 Task: Create a sub task Design and Implement Solution for the task  Create a new online tool for project management in the project AgileGlobe , assign it to team member softage.3@softage.net and update the status of the sub task to  Completed , set the priority of the sub task to High
Action: Mouse moved to (68, 444)
Screenshot: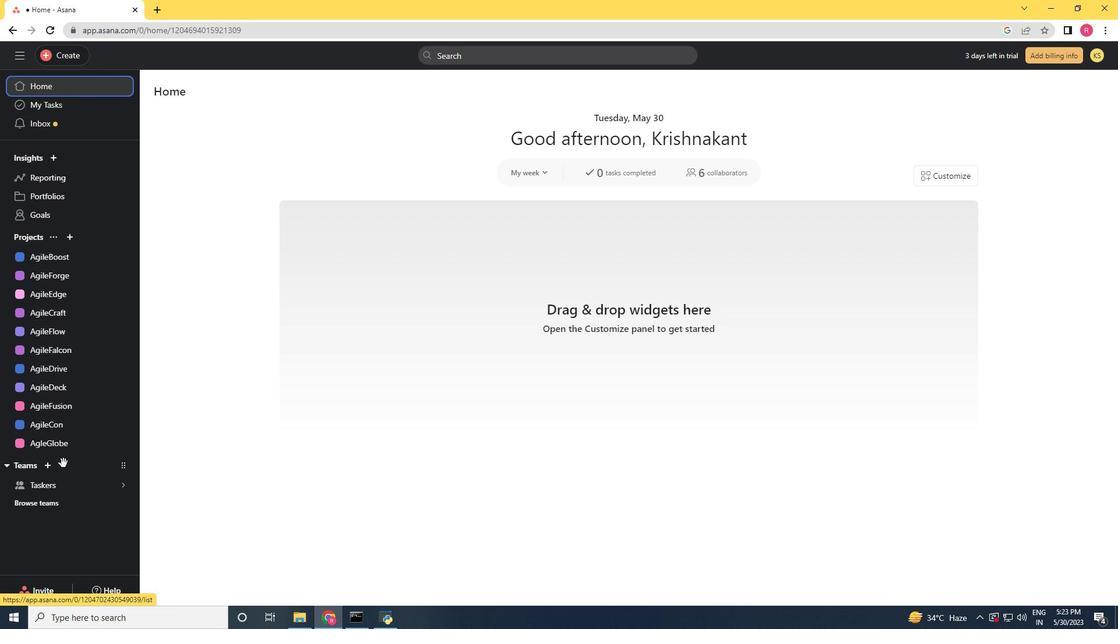 
Action: Mouse pressed left at (68, 444)
Screenshot: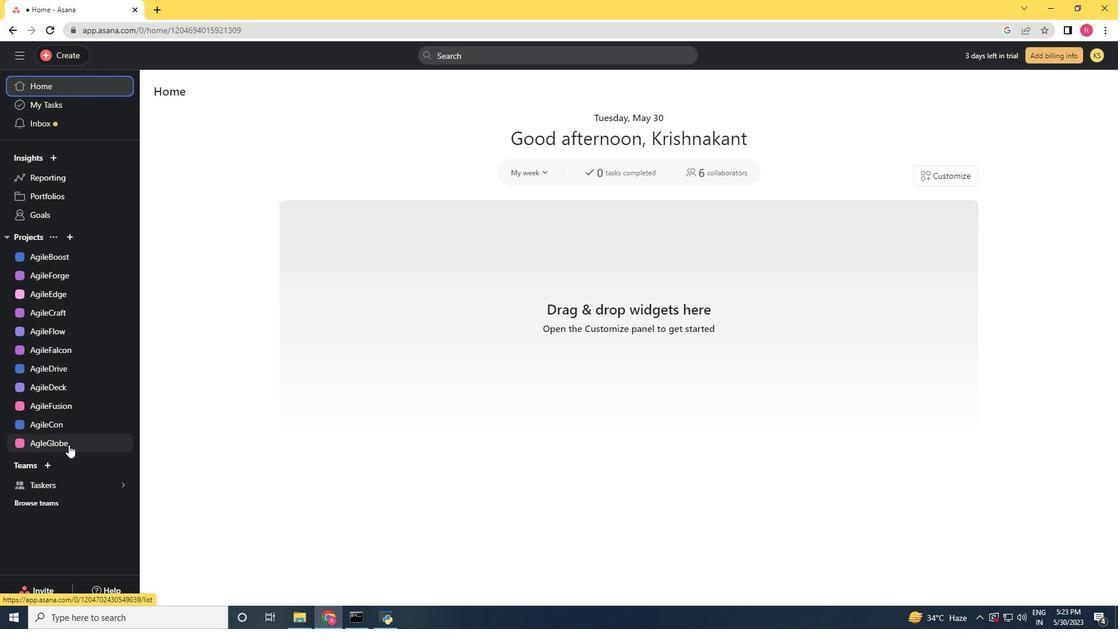 
Action: Mouse moved to (446, 254)
Screenshot: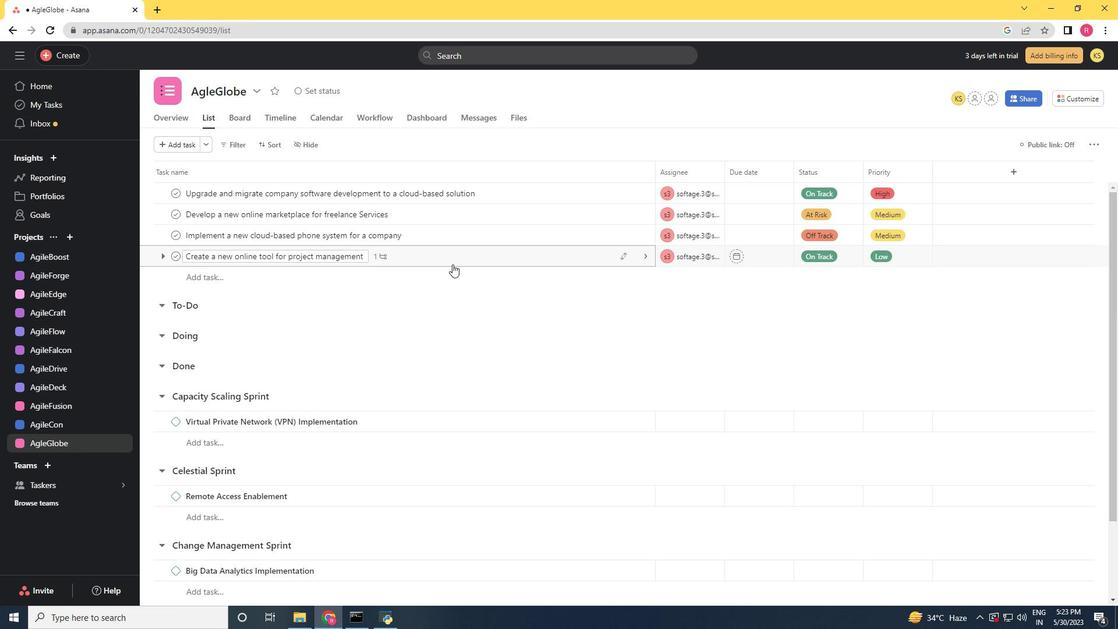 
Action: Mouse pressed left at (446, 254)
Screenshot: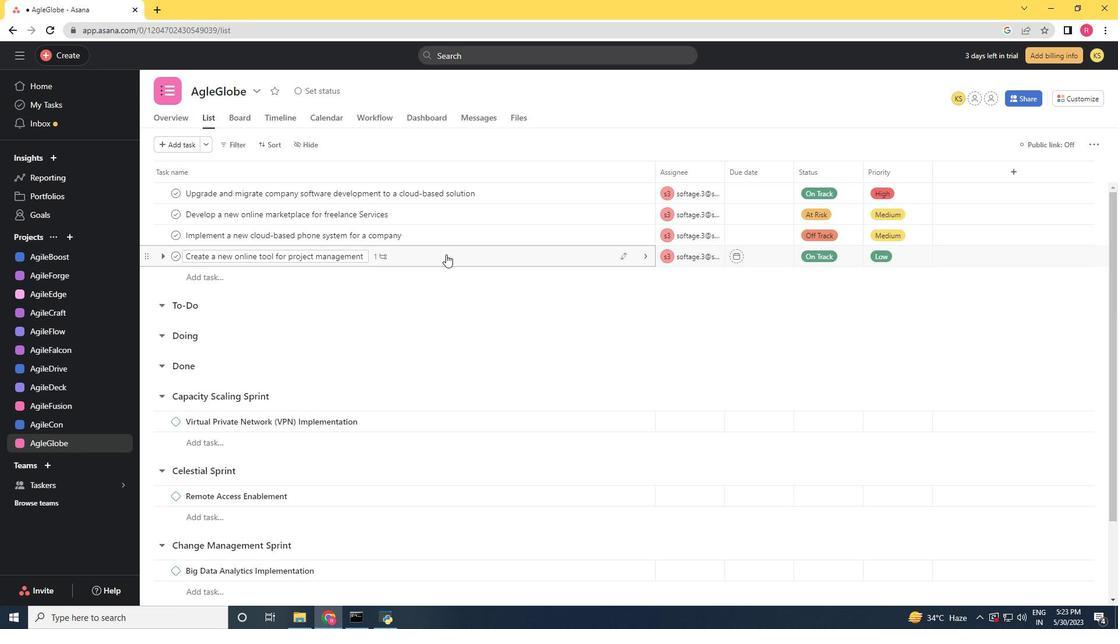 
Action: Mouse moved to (843, 350)
Screenshot: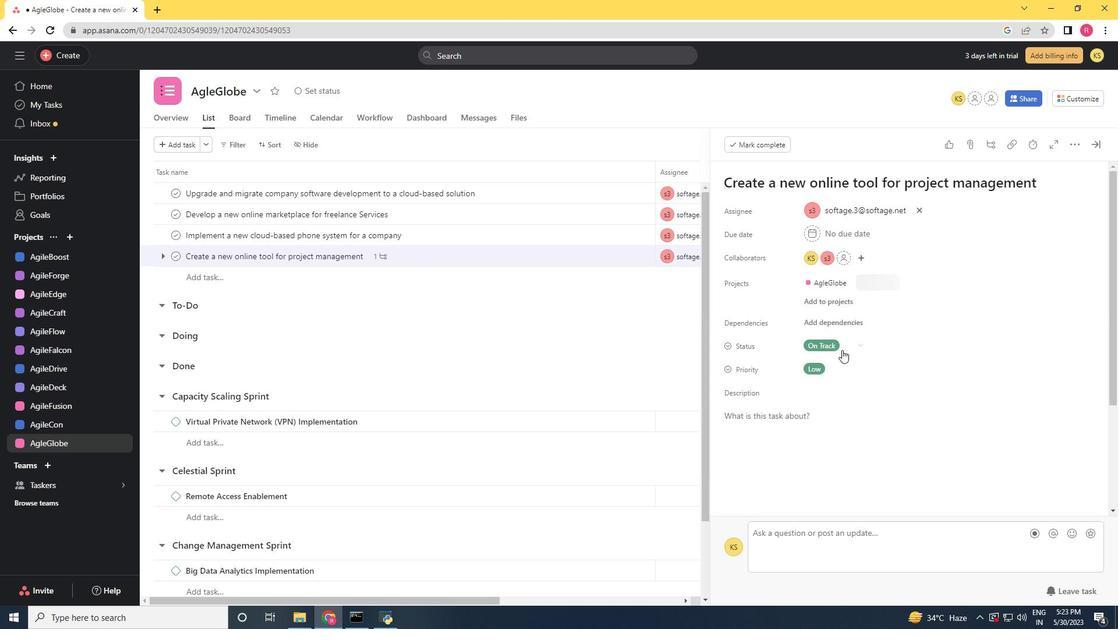 
Action: Mouse scrolled (843, 350) with delta (0, 0)
Screenshot: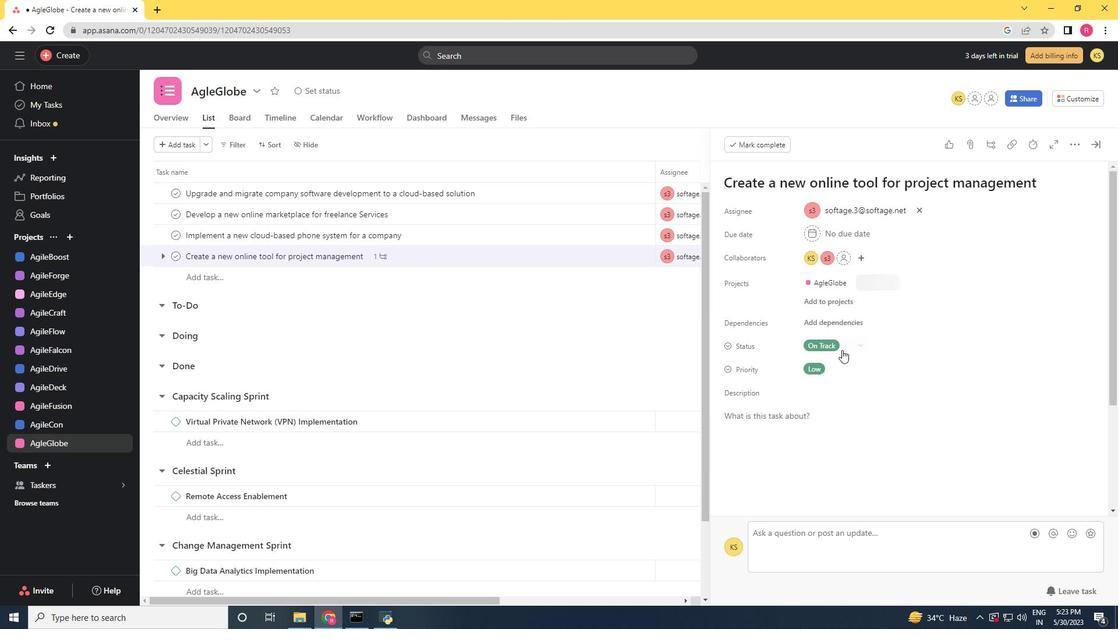 
Action: Mouse scrolled (843, 350) with delta (0, 0)
Screenshot: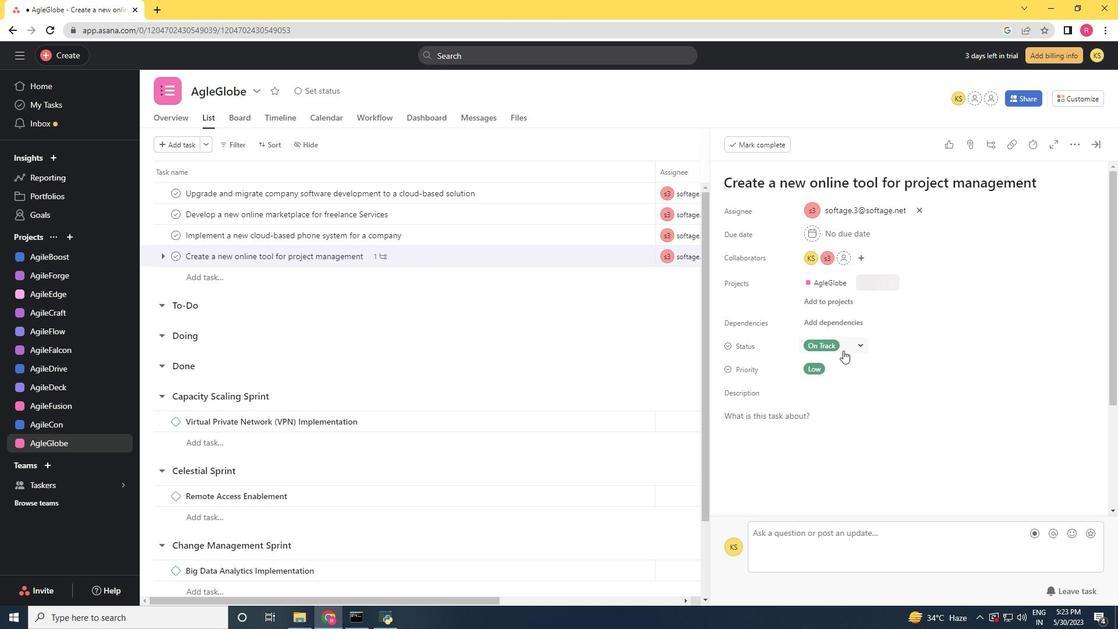 
Action: Mouse scrolled (843, 350) with delta (0, 0)
Screenshot: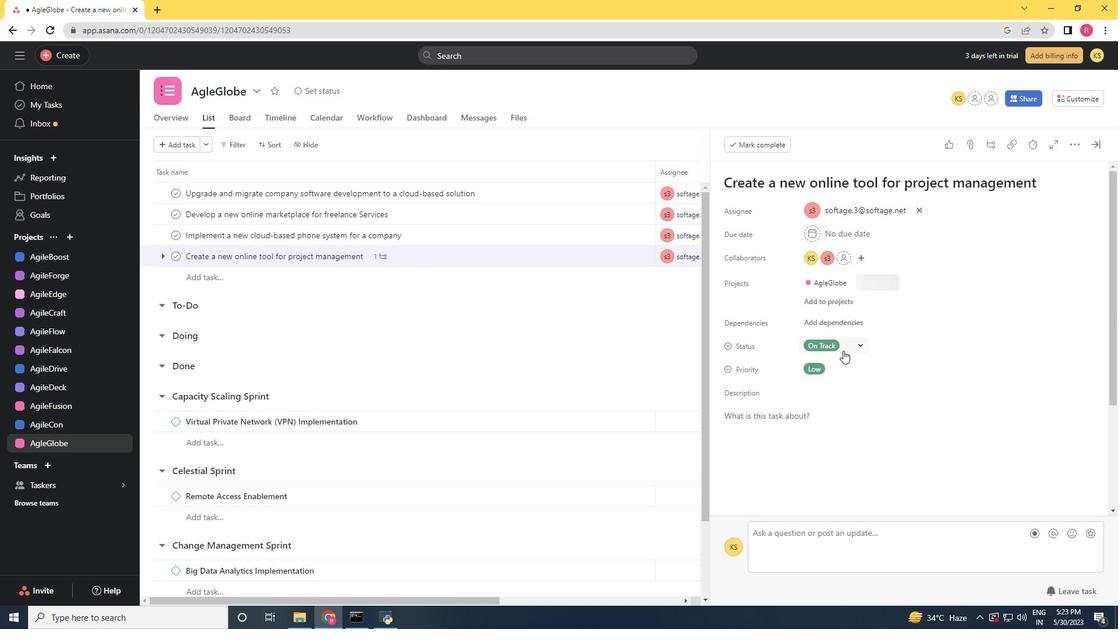 
Action: Mouse moved to (843, 351)
Screenshot: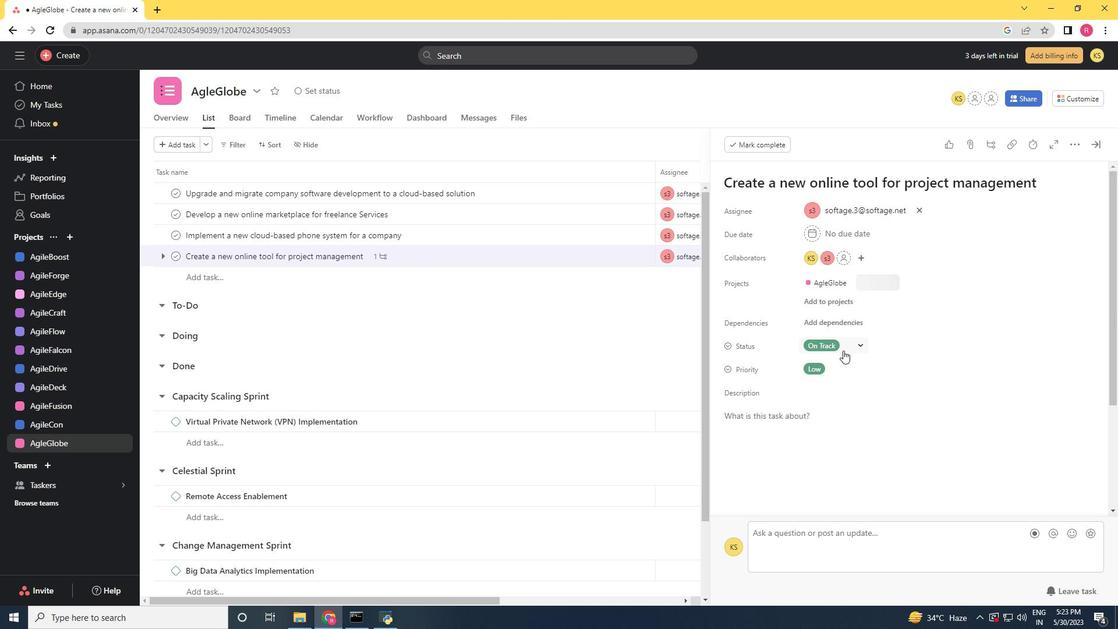 
Action: Mouse scrolled (843, 350) with delta (0, 0)
Screenshot: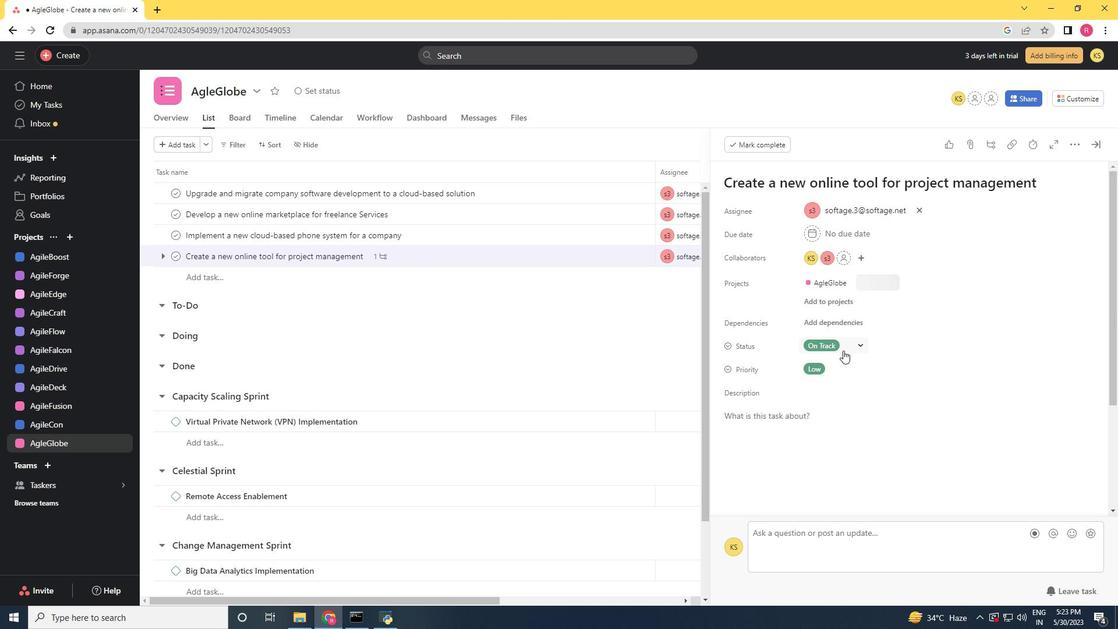 
Action: Mouse moved to (843, 354)
Screenshot: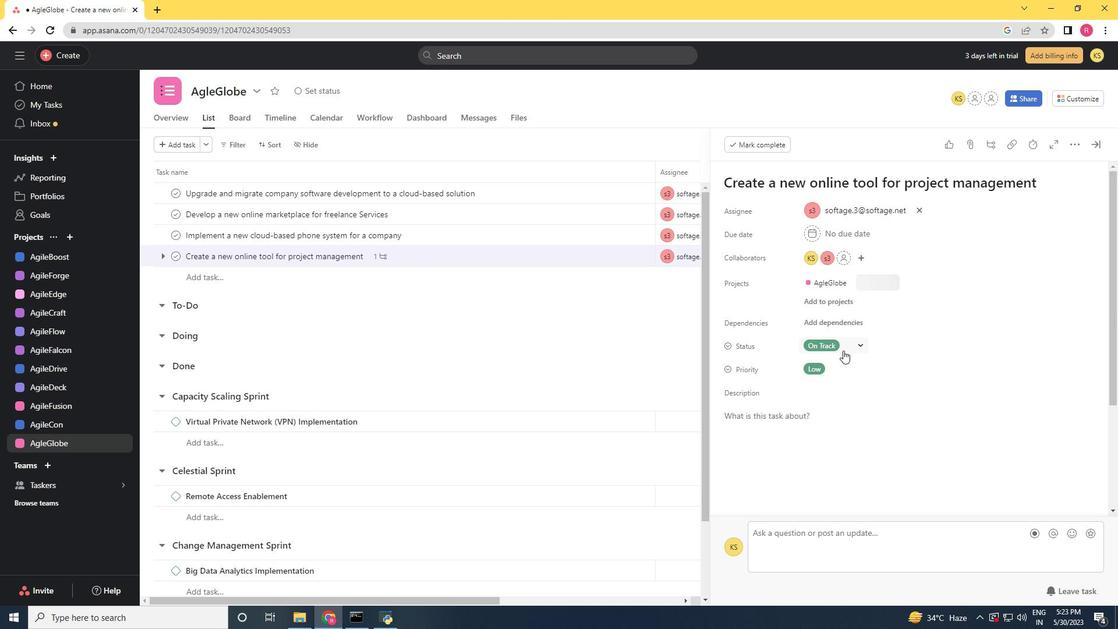 
Action: Mouse scrolled (843, 354) with delta (0, 0)
Screenshot: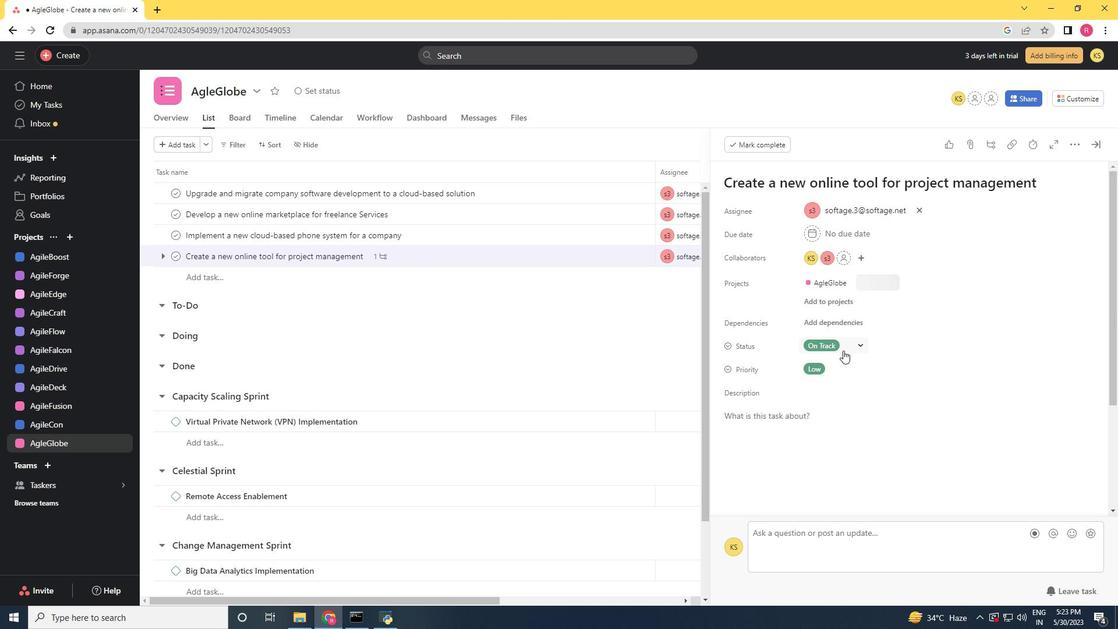 
Action: Mouse moved to (758, 425)
Screenshot: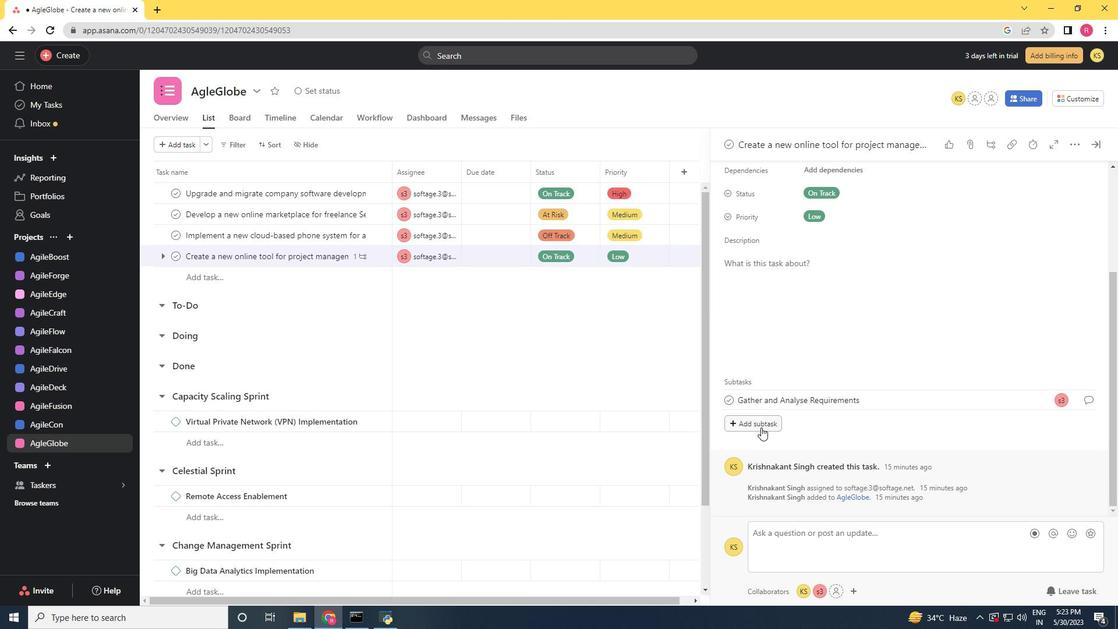 
Action: Mouse pressed left at (758, 425)
Screenshot: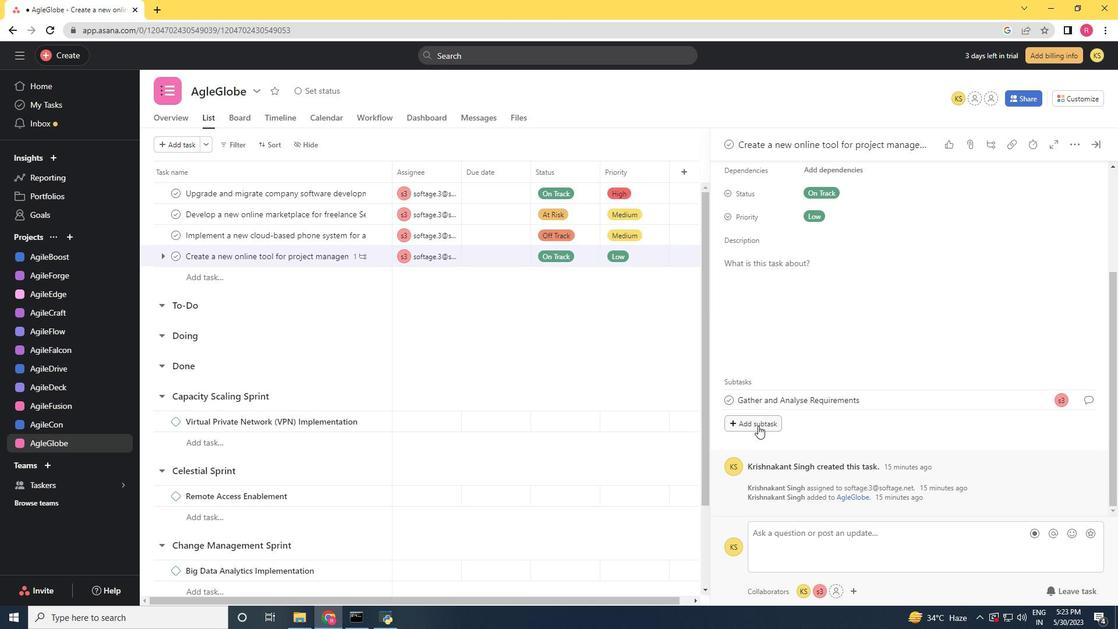 
Action: Key pressed <Key.shift><Key.shift>Design<Key.space>and<Key.space><Key.shift><Key.shift><Key.shift><Key.shift><Key.shift>Implement<Key.space><Key.shift>Solution<Key.space>
Screenshot: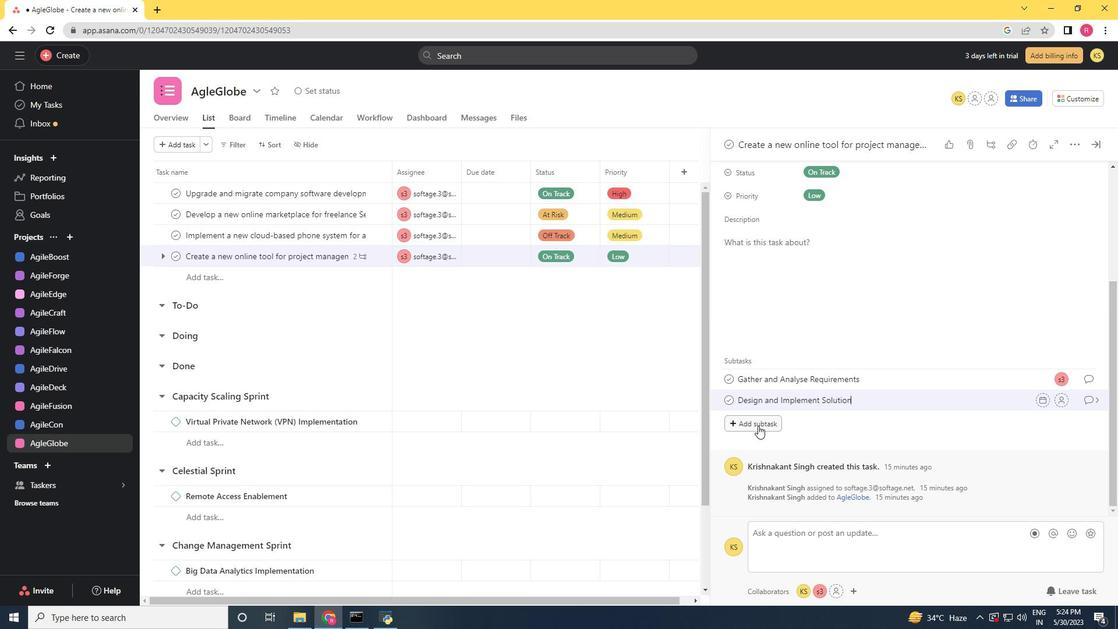 
Action: Mouse moved to (1060, 401)
Screenshot: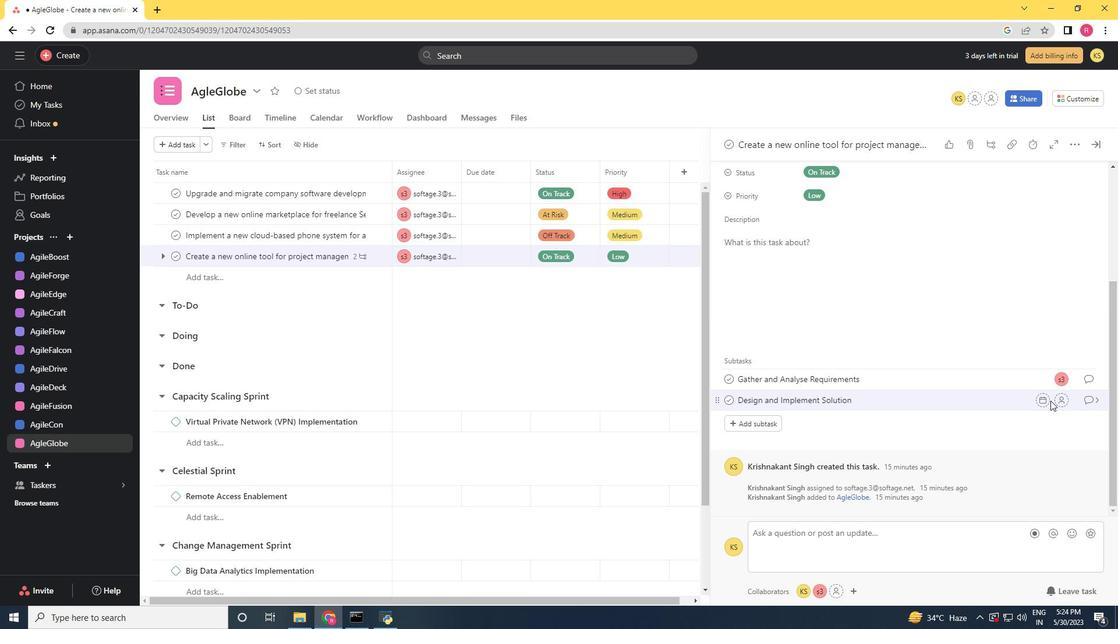 
Action: Mouse pressed left at (1060, 401)
Screenshot: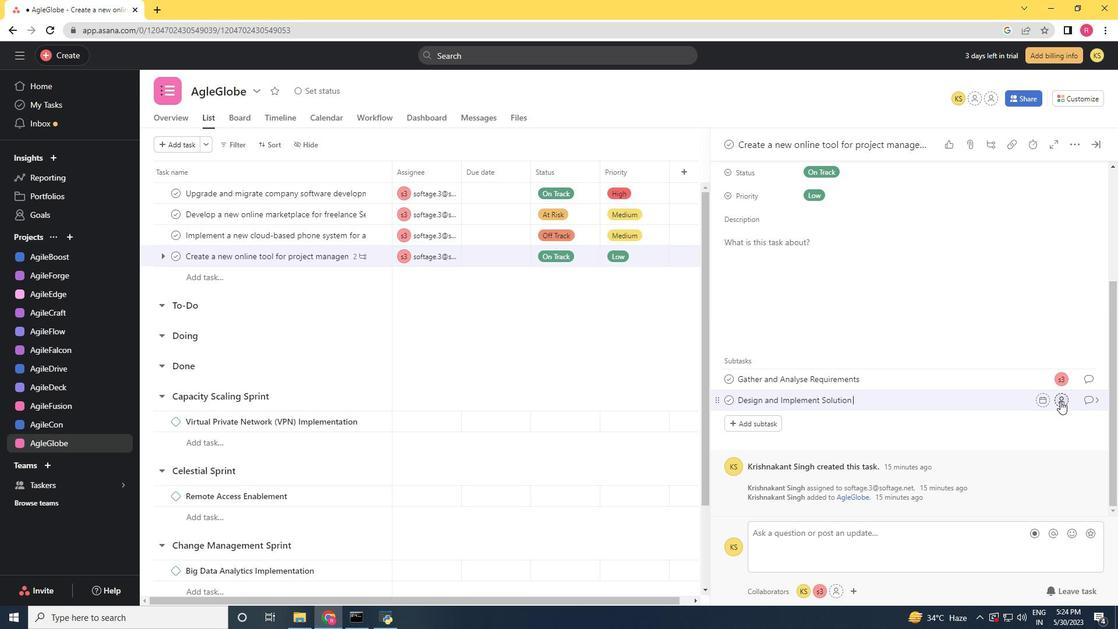 
Action: Mouse moved to (1060, 401)
Screenshot: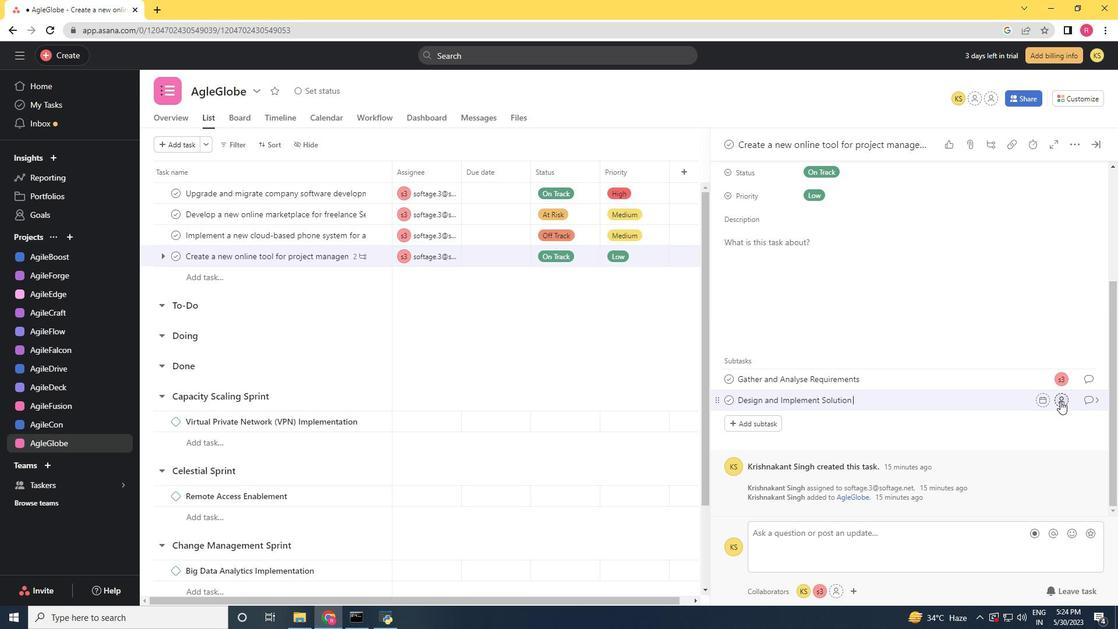 
Action: Key pressed softage.3<Key.shift>@softage.net
Screenshot: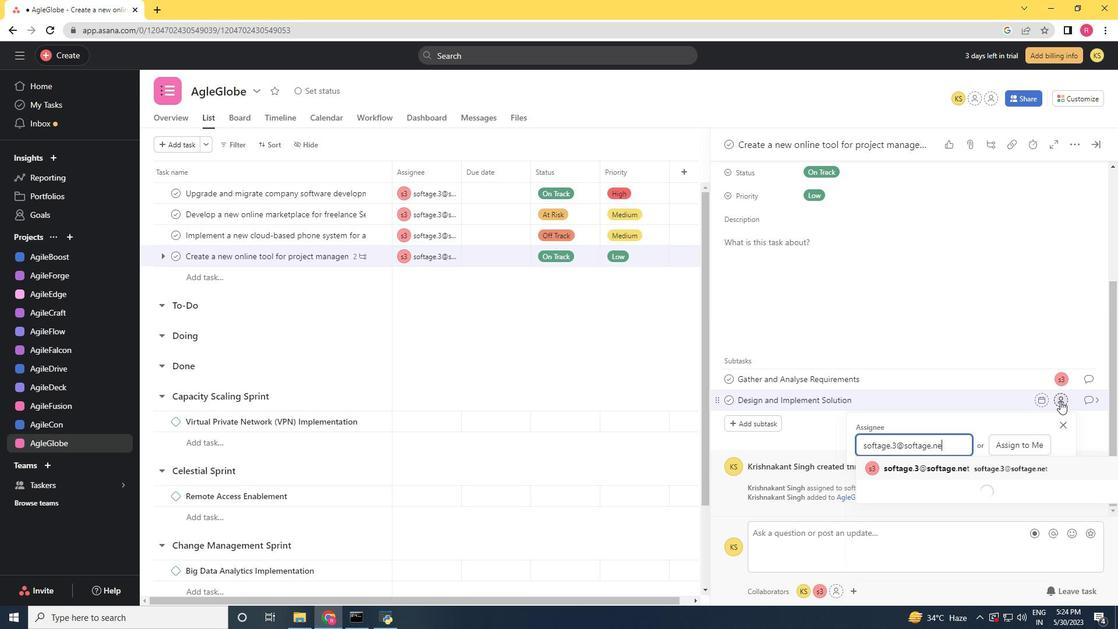 
Action: Mouse moved to (963, 464)
Screenshot: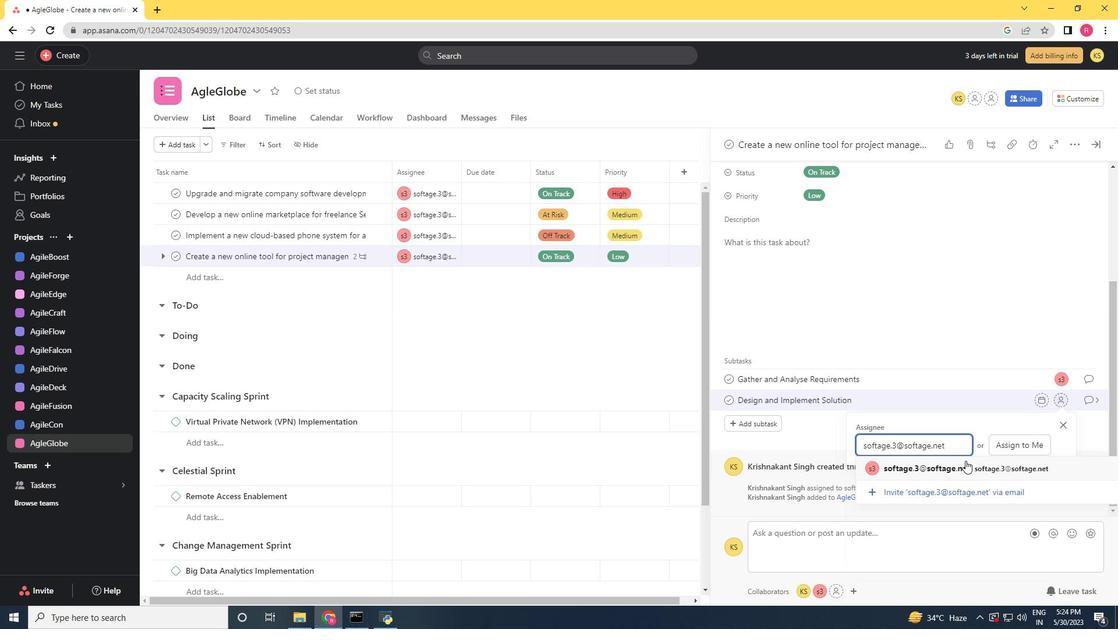 
Action: Mouse pressed left at (963, 464)
Screenshot: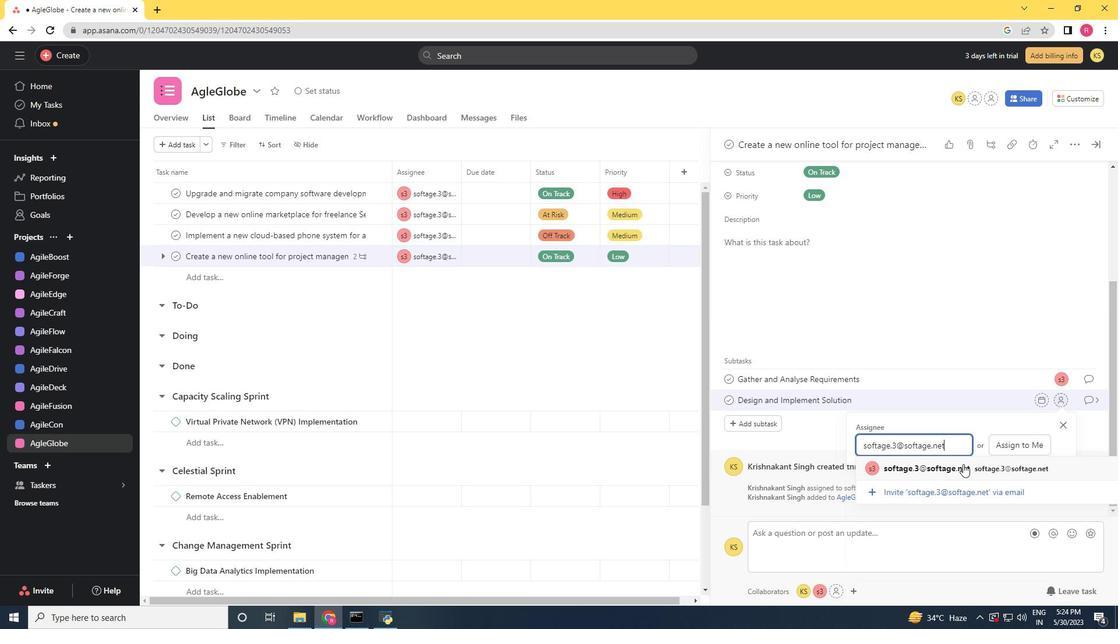 
Action: Mouse moved to (1091, 395)
Screenshot: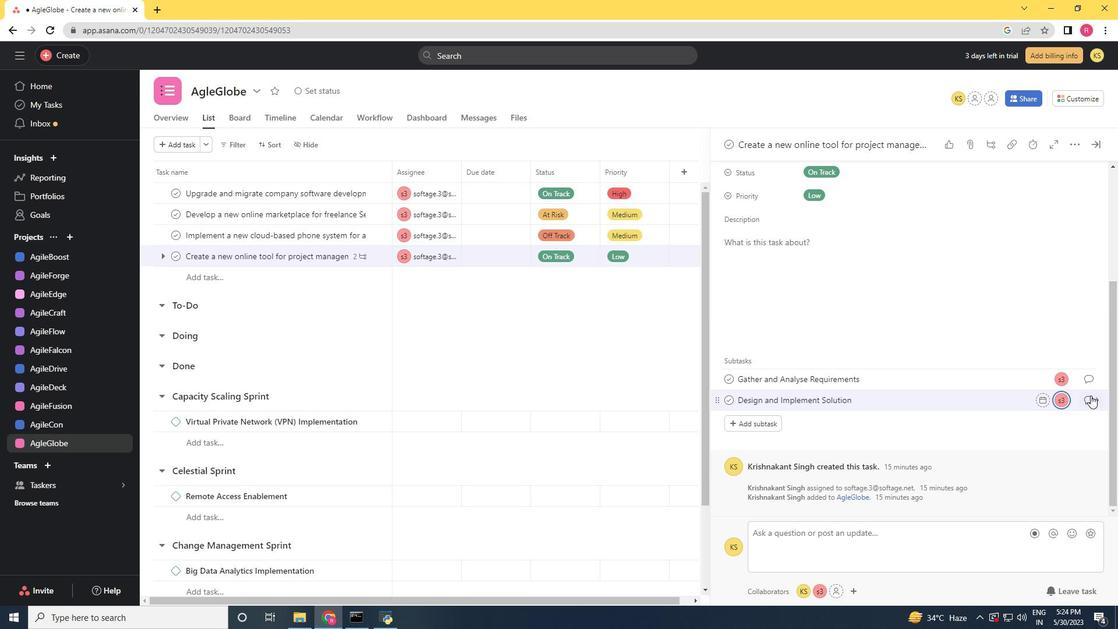 
Action: Mouse pressed left at (1091, 395)
Screenshot: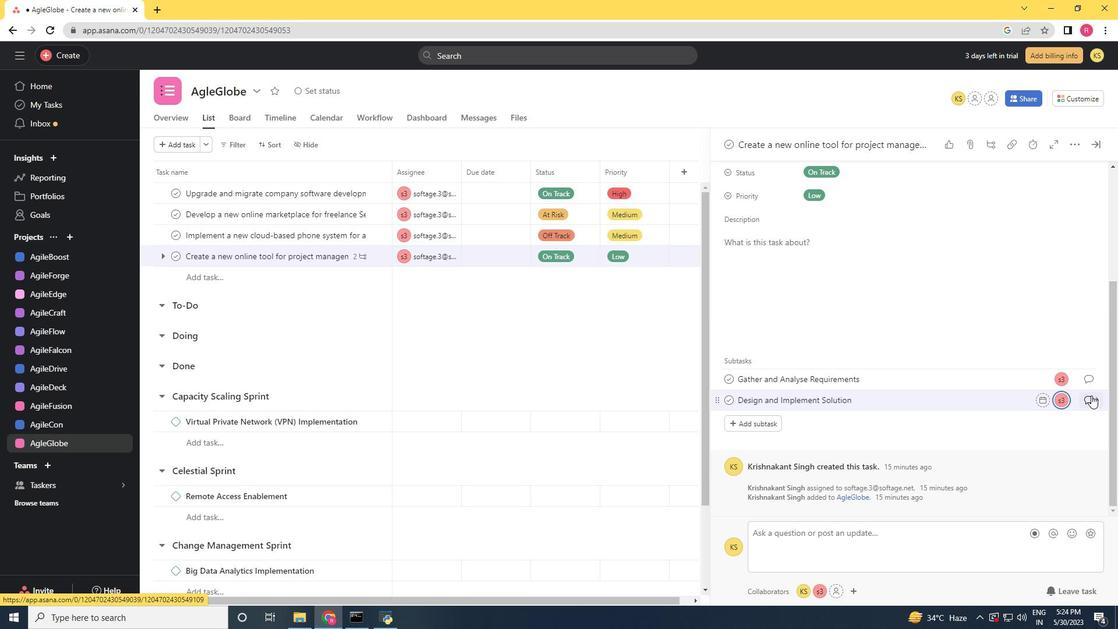 
Action: Mouse moved to (771, 330)
Screenshot: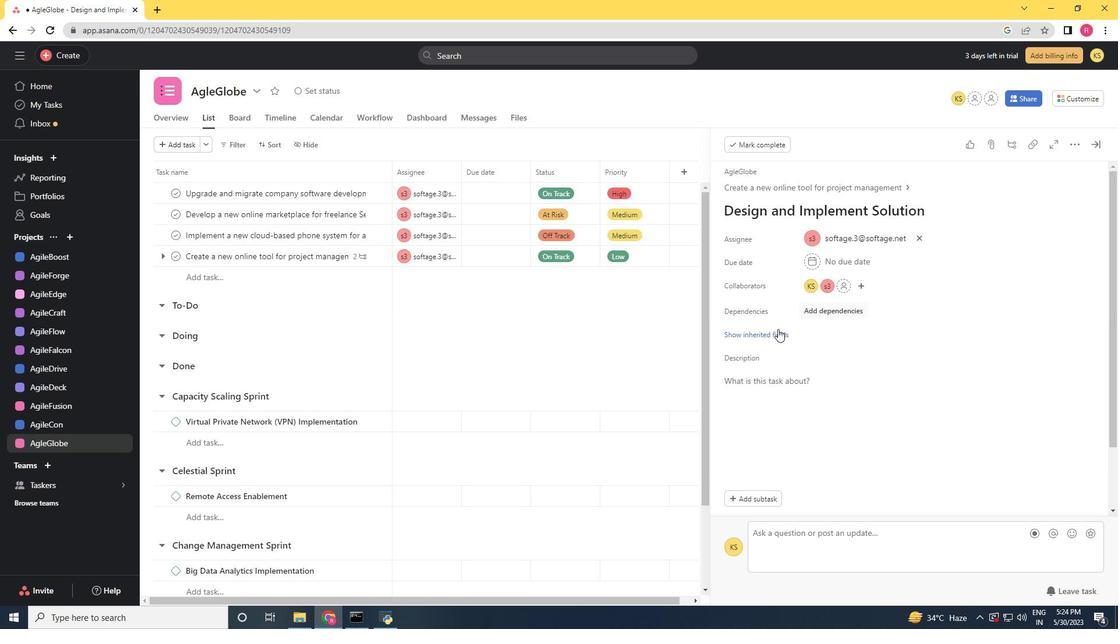 
Action: Mouse pressed left at (771, 330)
Screenshot: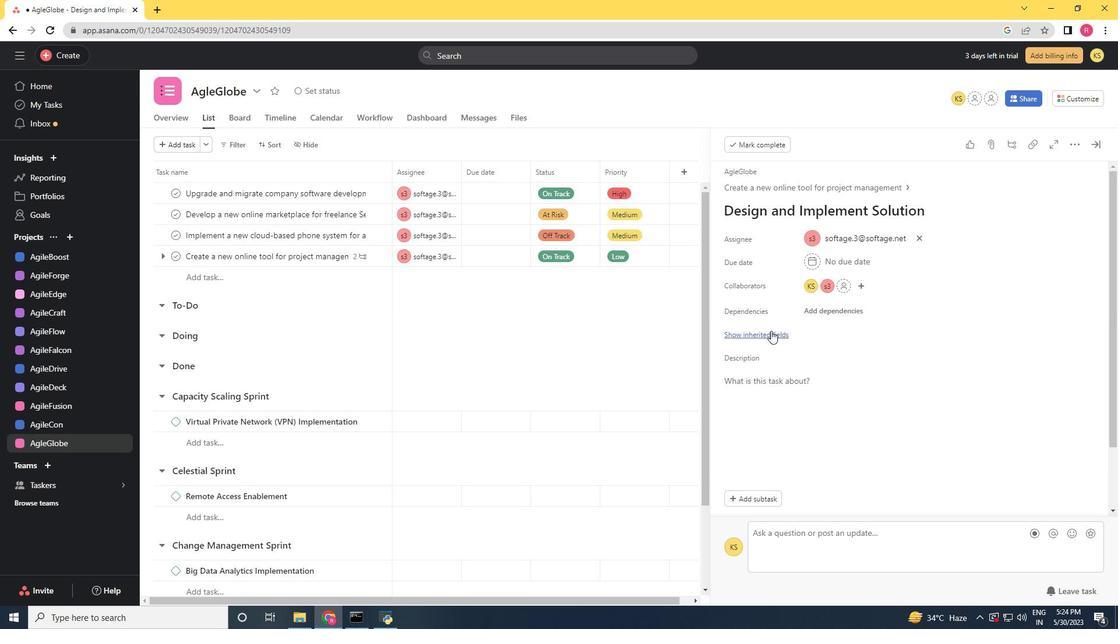 
Action: Mouse moved to (812, 352)
Screenshot: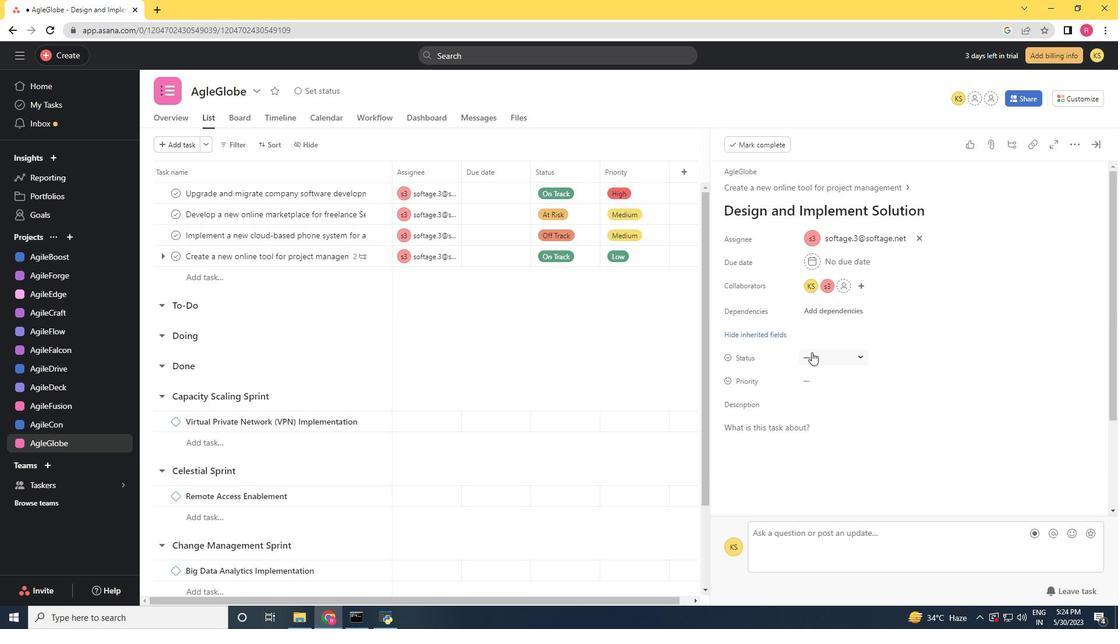 
Action: Mouse pressed left at (812, 352)
Screenshot: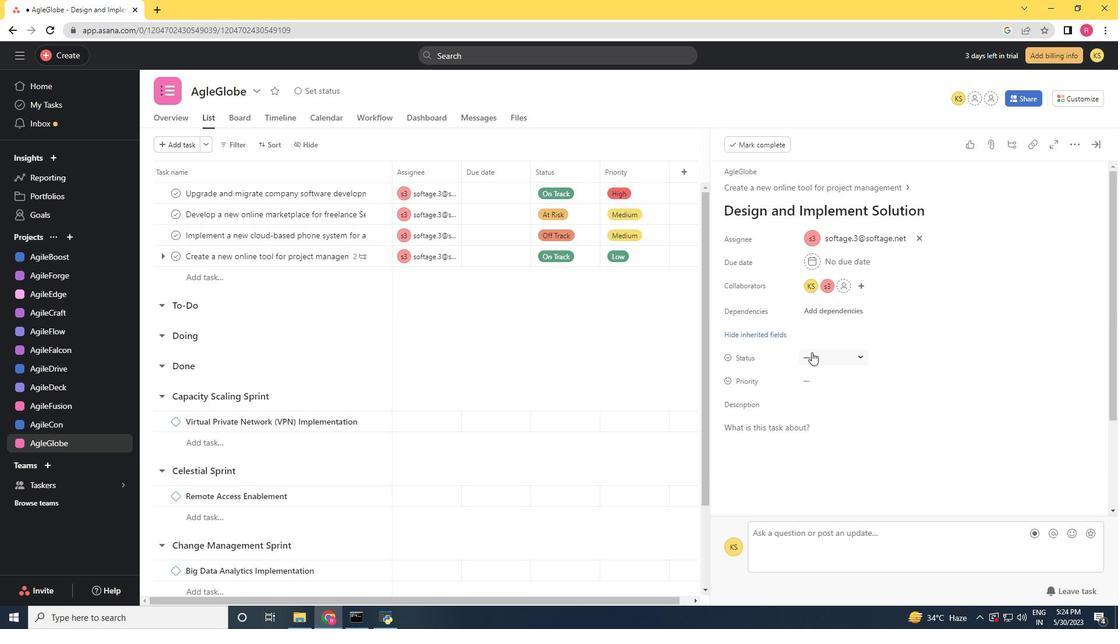 
Action: Mouse moved to (841, 460)
Screenshot: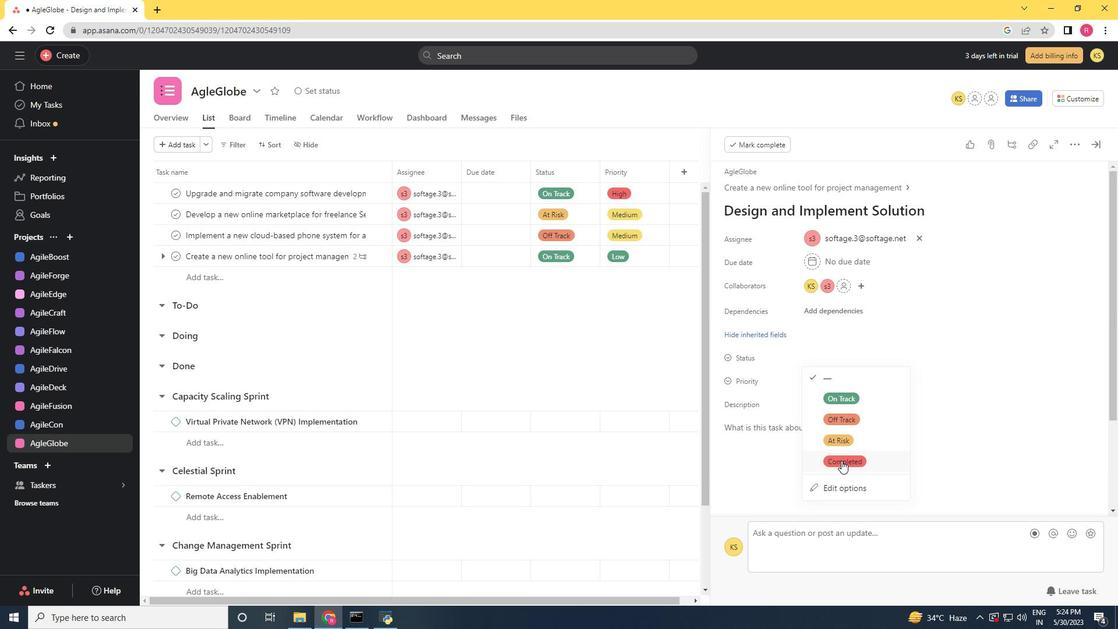 
Action: Mouse pressed left at (841, 460)
Screenshot: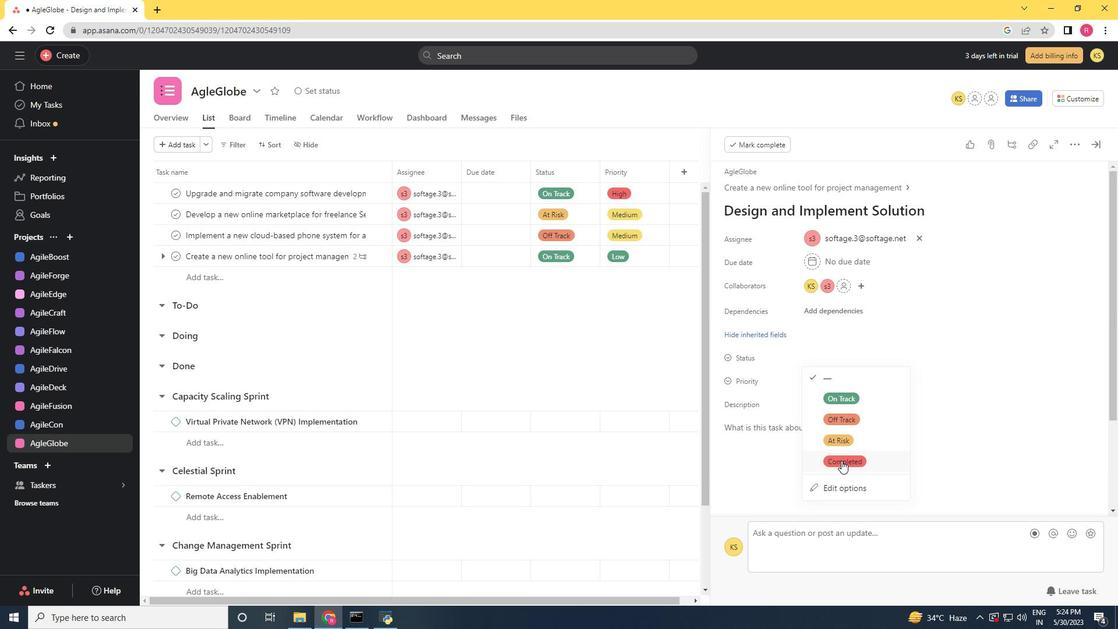 
Action: Mouse moved to (813, 381)
Screenshot: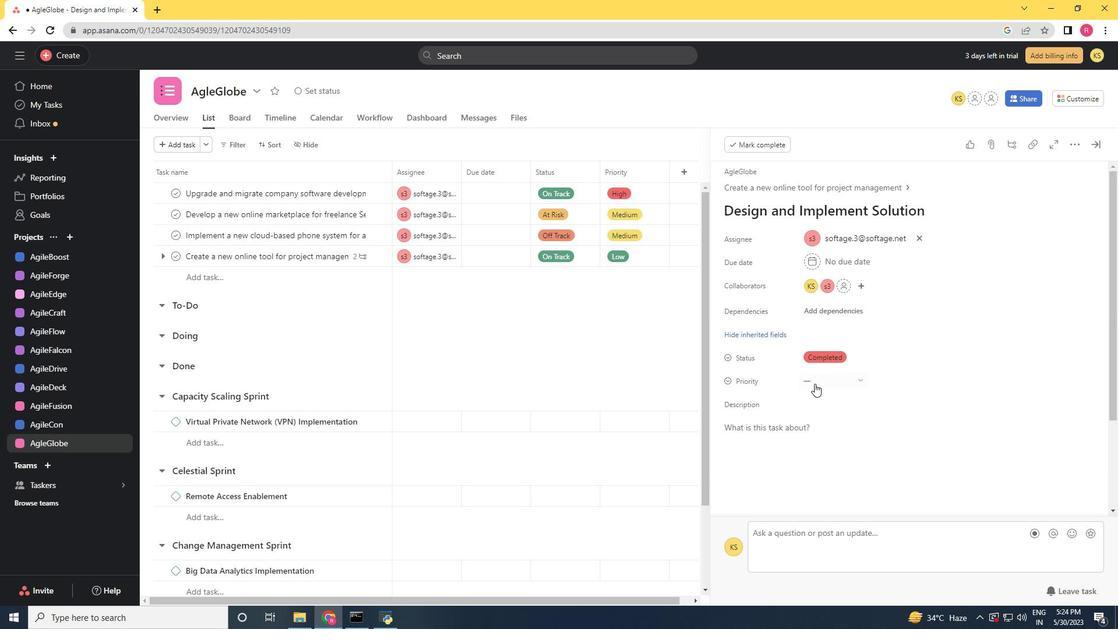 
Action: Mouse pressed left at (813, 381)
Screenshot: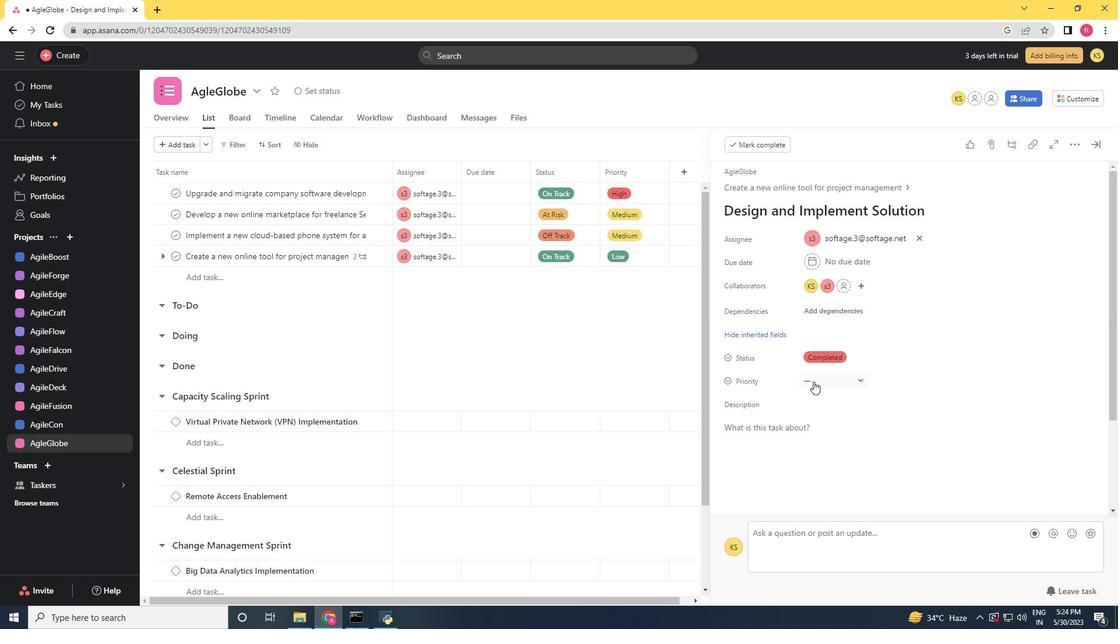 
Action: Mouse moved to (831, 428)
Screenshot: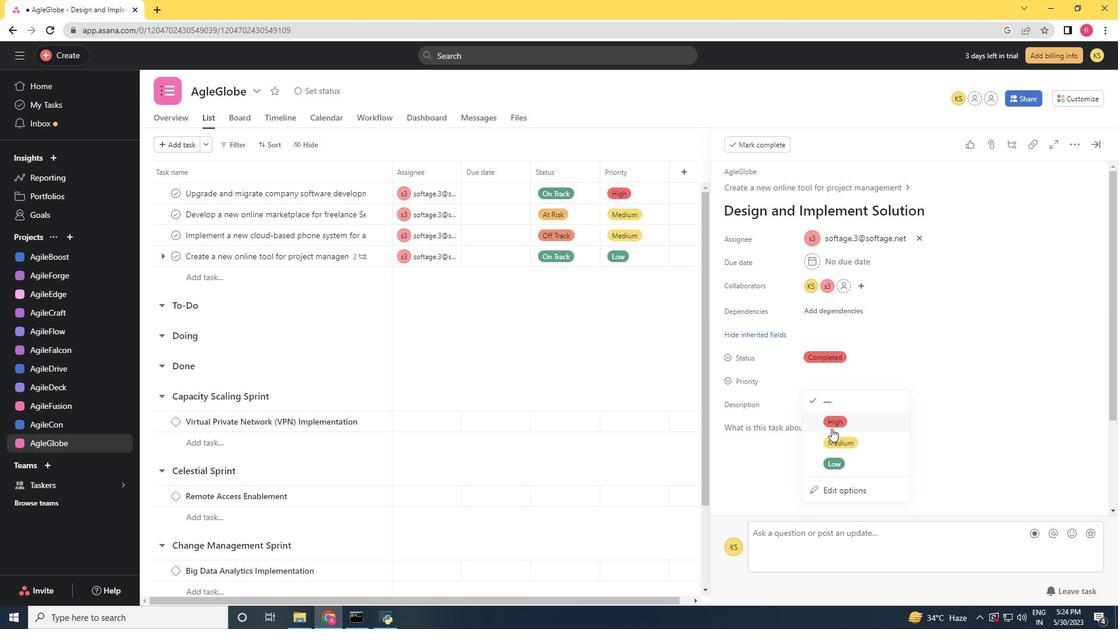 
Action: Mouse pressed left at (831, 428)
Screenshot: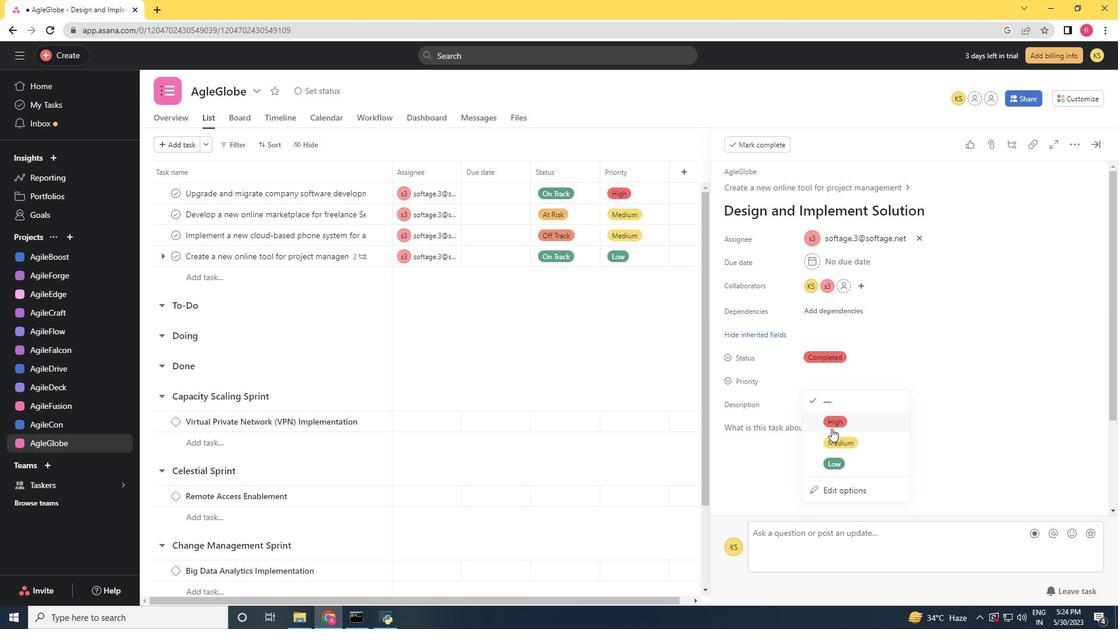 
Action: Mouse moved to (1022, 404)
Screenshot: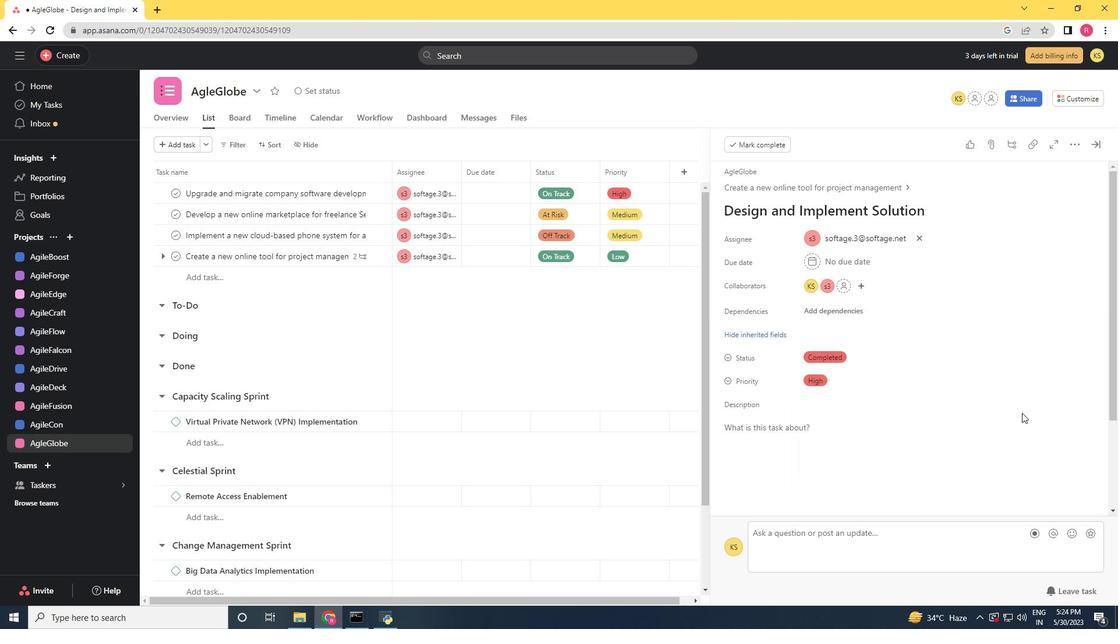 
